 Task: Apply theme material in current slide.
Action: Mouse moved to (493, 102)
Screenshot: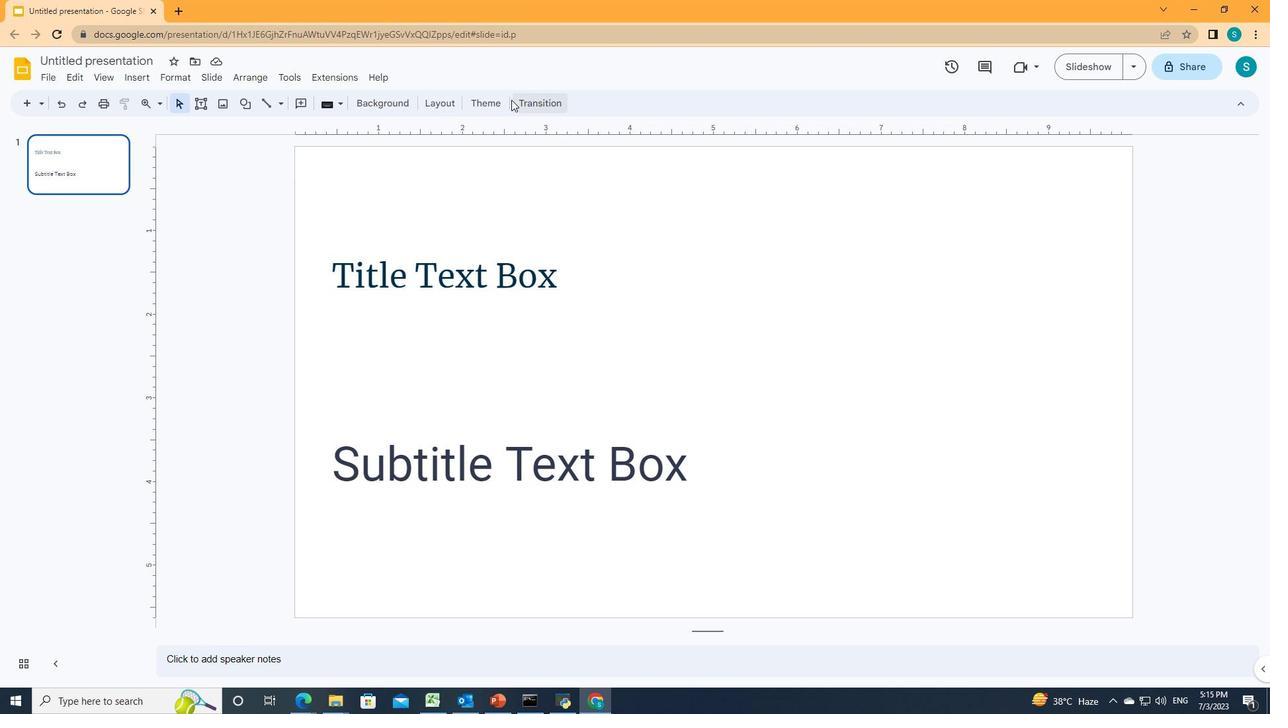 
Action: Mouse pressed left at (493, 102)
Screenshot: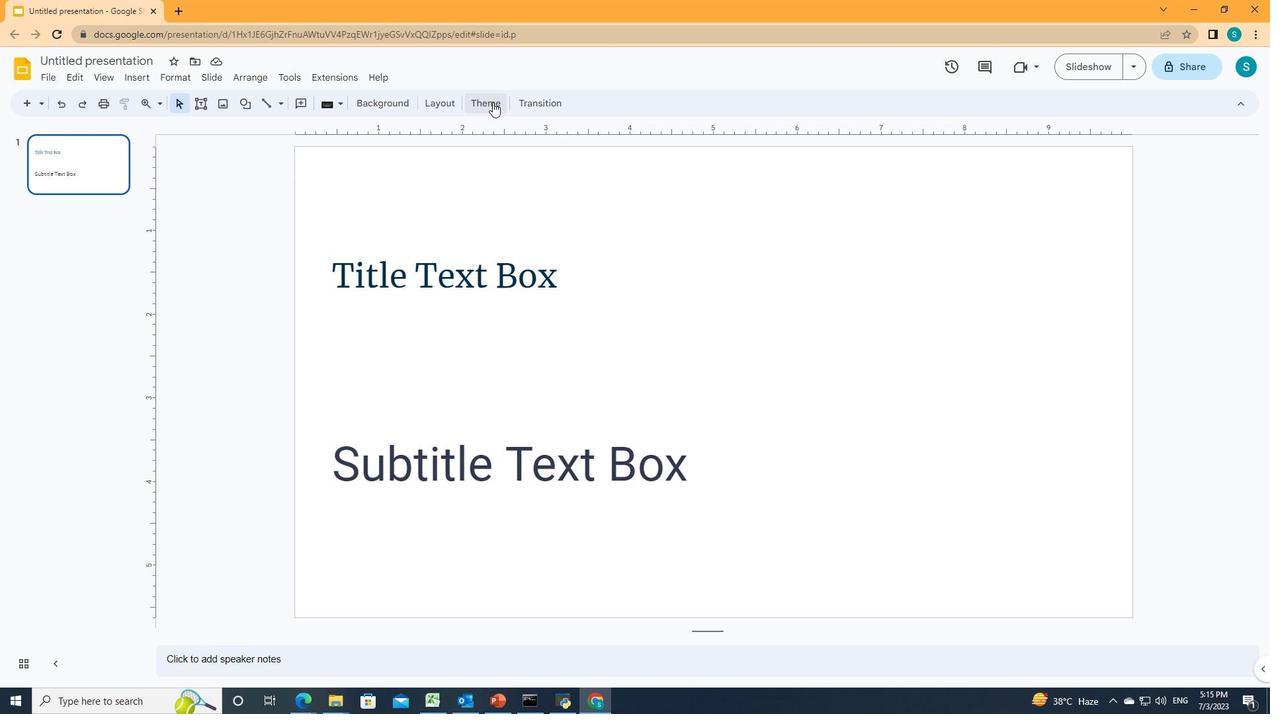 
Action: Mouse moved to (1218, 388)
Screenshot: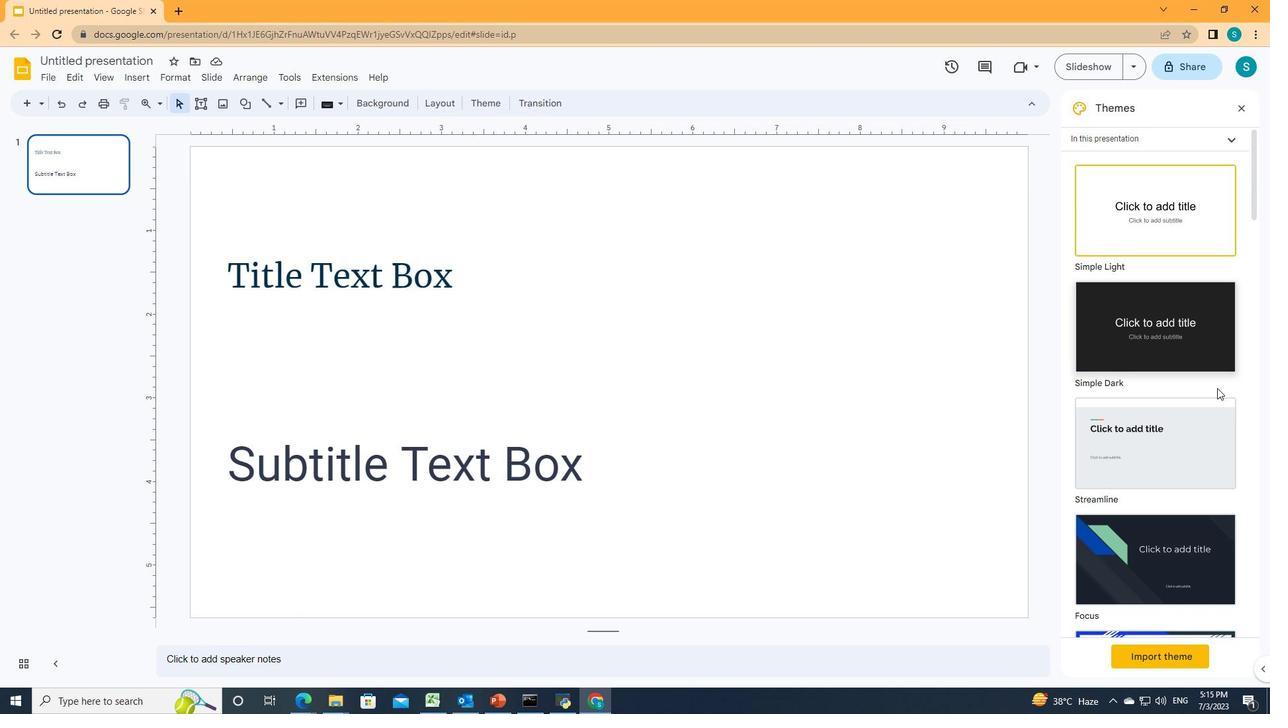 
Action: Mouse scrolled (1218, 387) with delta (0, 0)
Screenshot: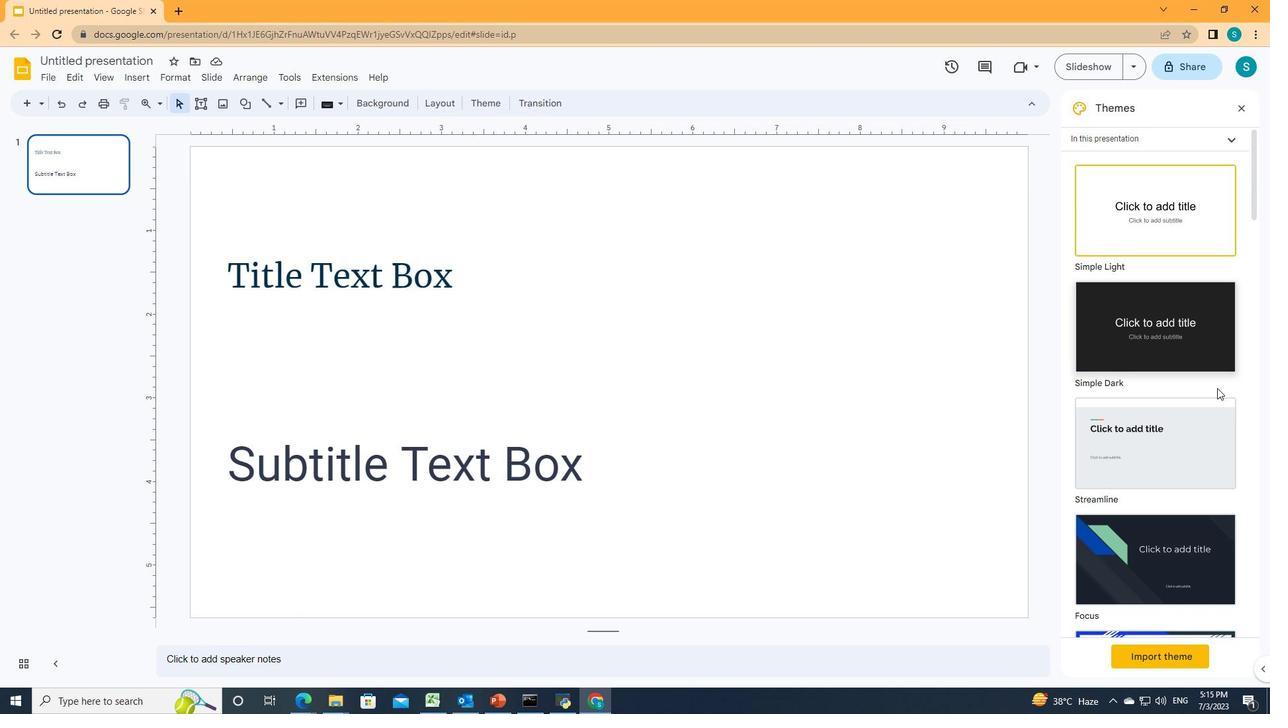 
Action: Mouse moved to (1218, 389)
Screenshot: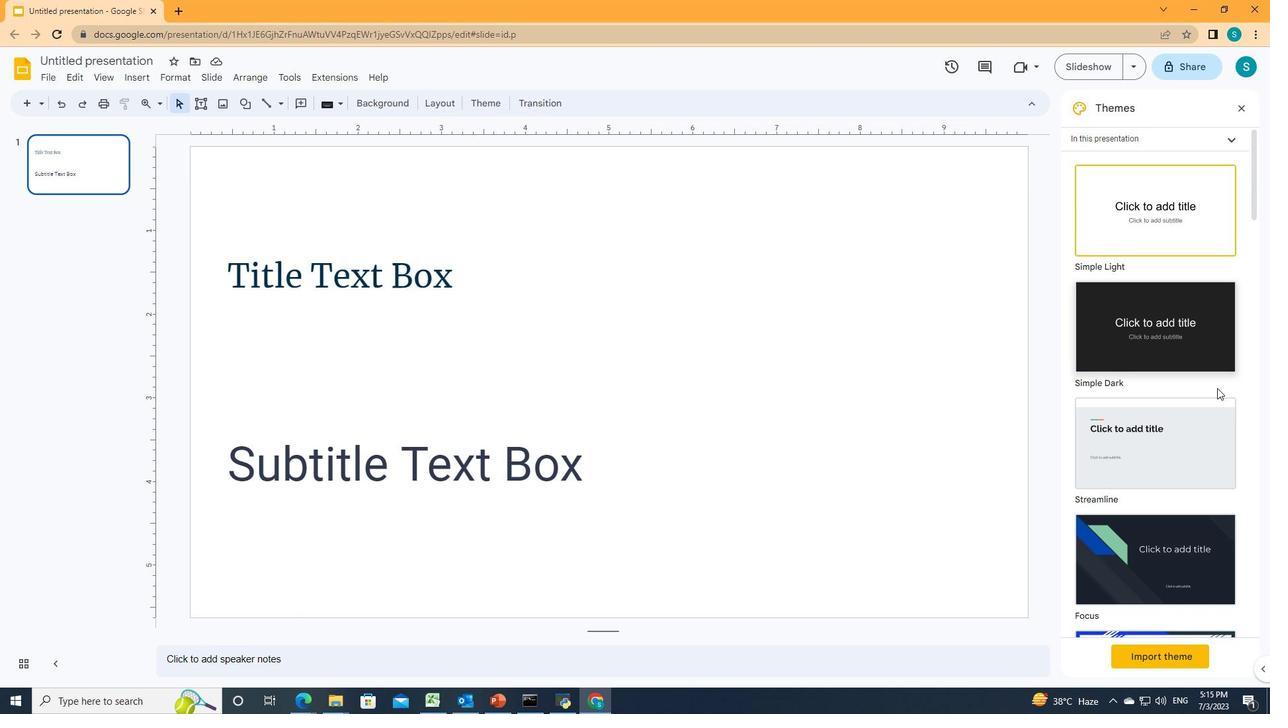 
Action: Mouse scrolled (1218, 388) with delta (0, 0)
Screenshot: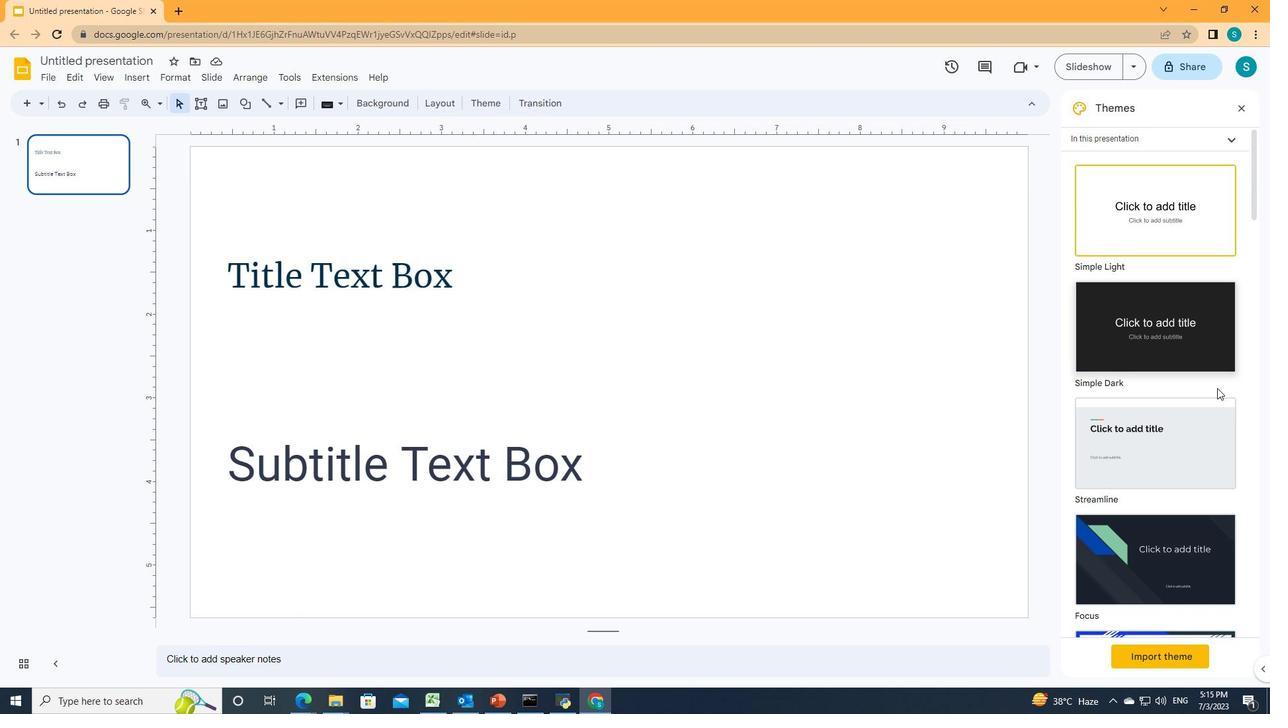 
Action: Mouse scrolled (1218, 388) with delta (0, 0)
Screenshot: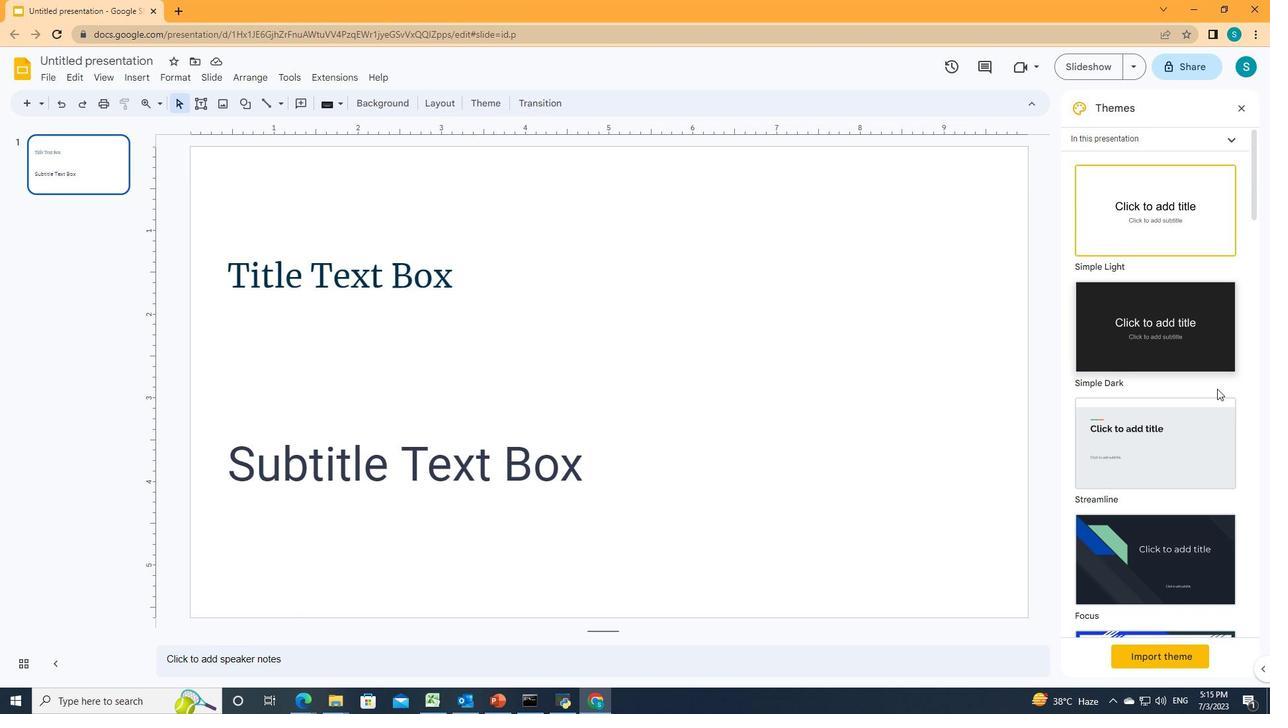 
Action: Mouse scrolled (1218, 388) with delta (0, 0)
Screenshot: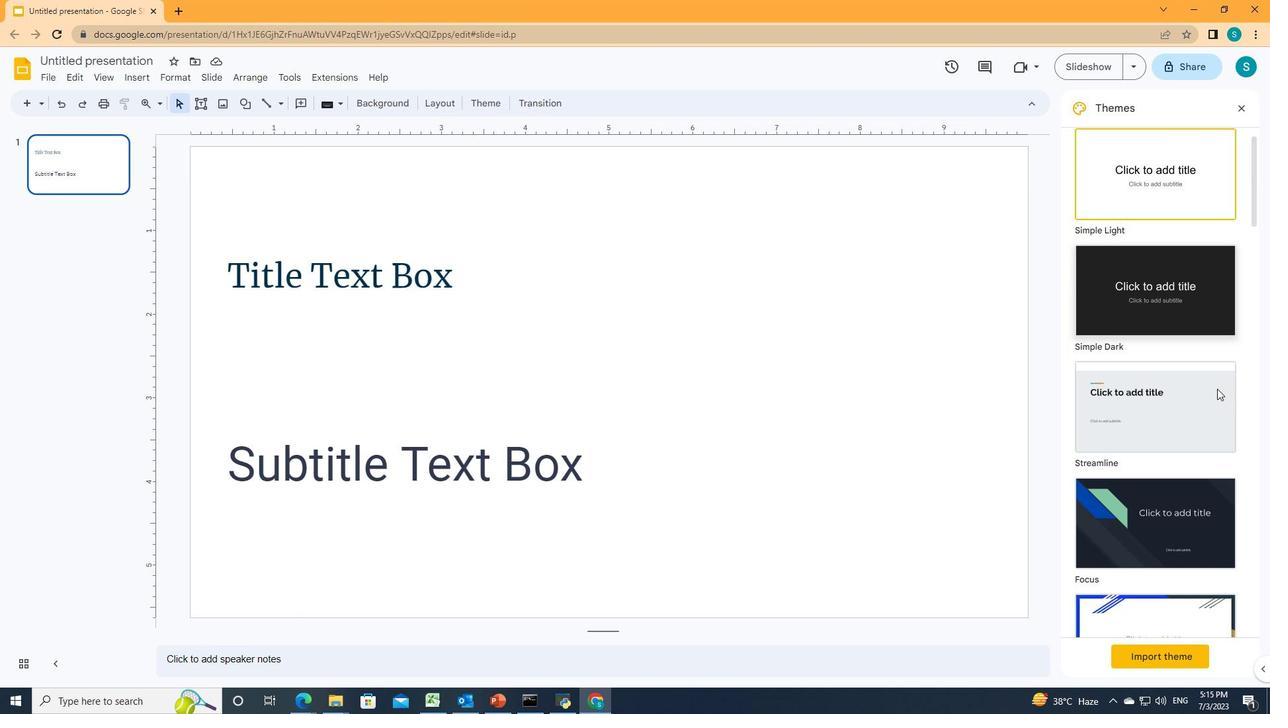 
Action: Mouse scrolled (1218, 388) with delta (0, 0)
Screenshot: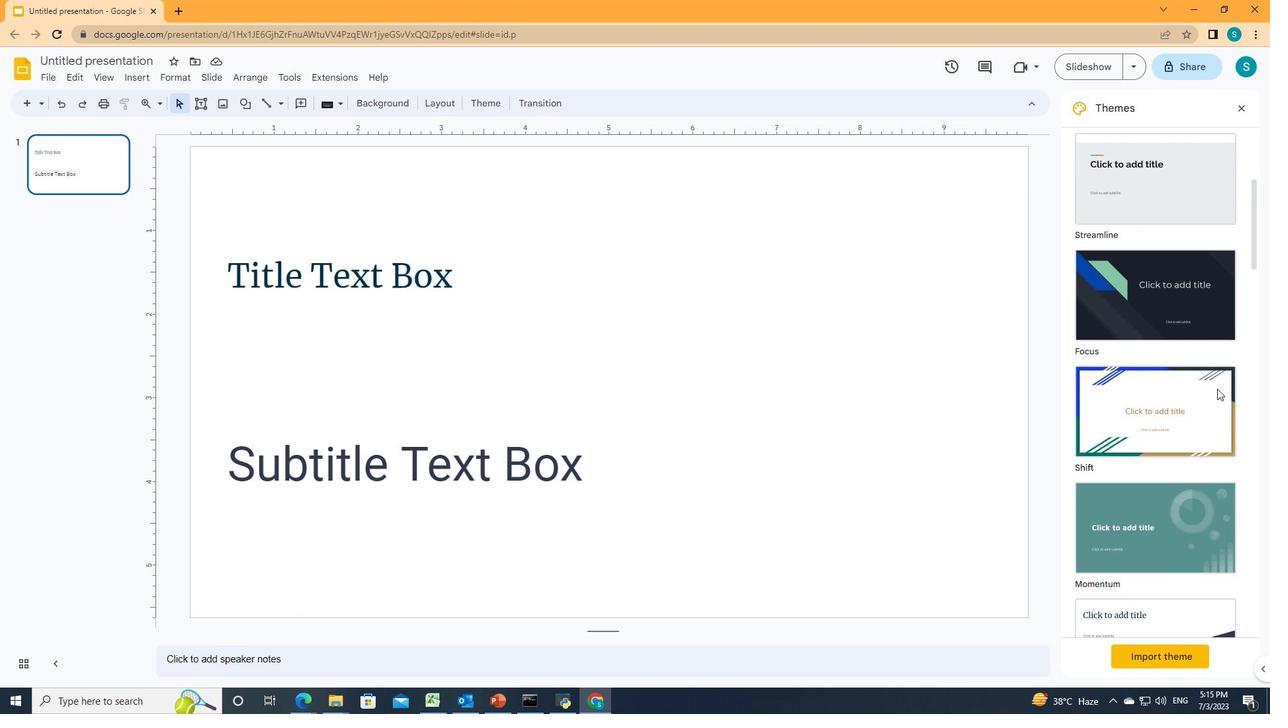 
Action: Mouse scrolled (1218, 388) with delta (0, 0)
Screenshot: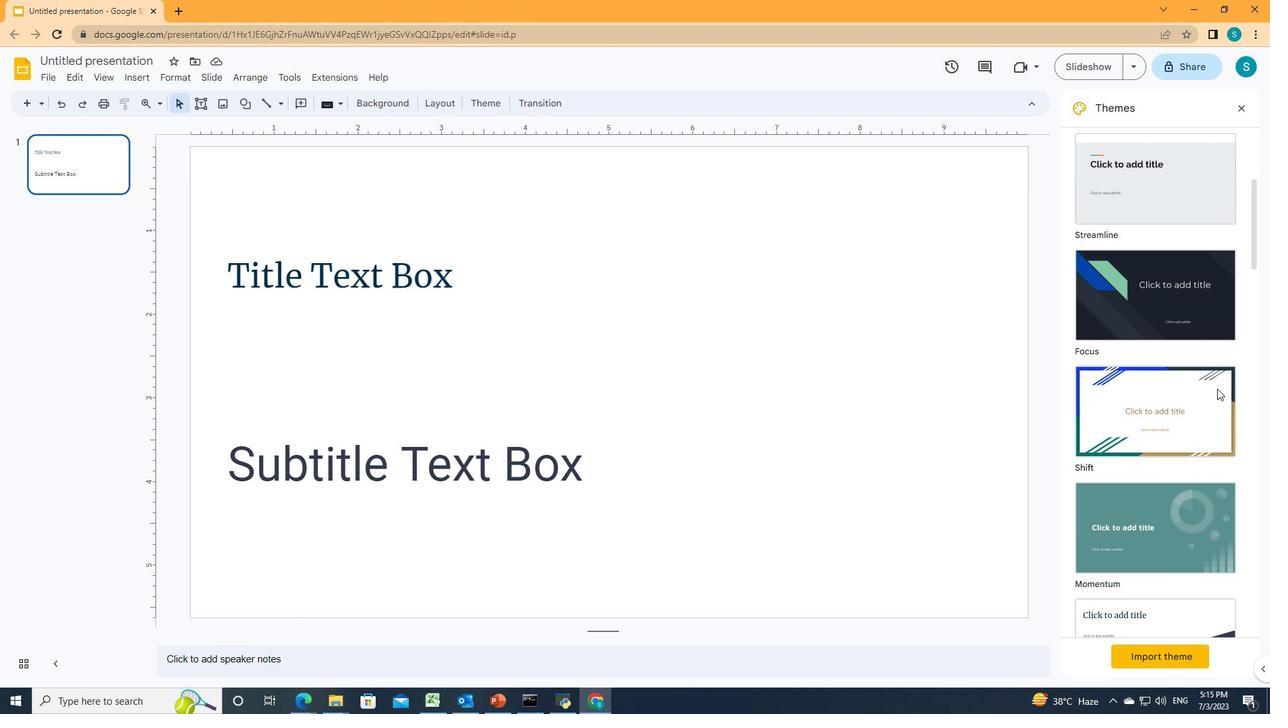 
Action: Mouse scrolled (1218, 388) with delta (0, 0)
Screenshot: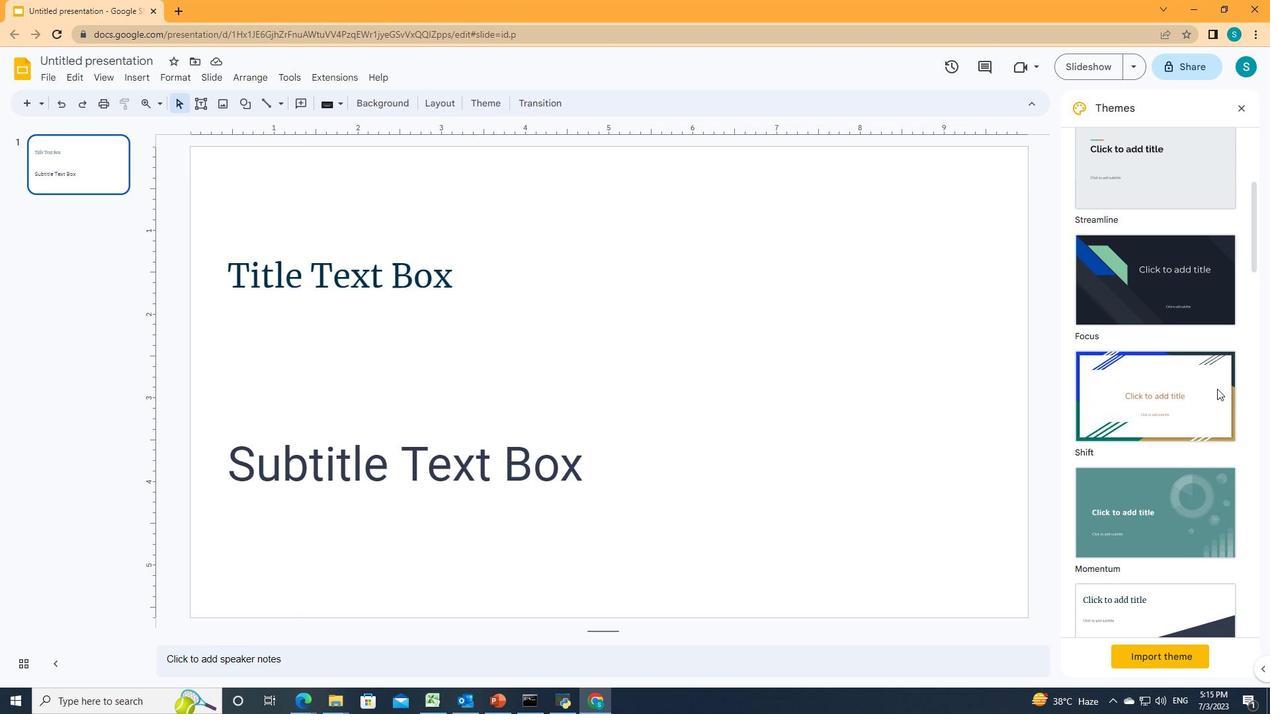 
Action: Mouse scrolled (1218, 388) with delta (0, 0)
Screenshot: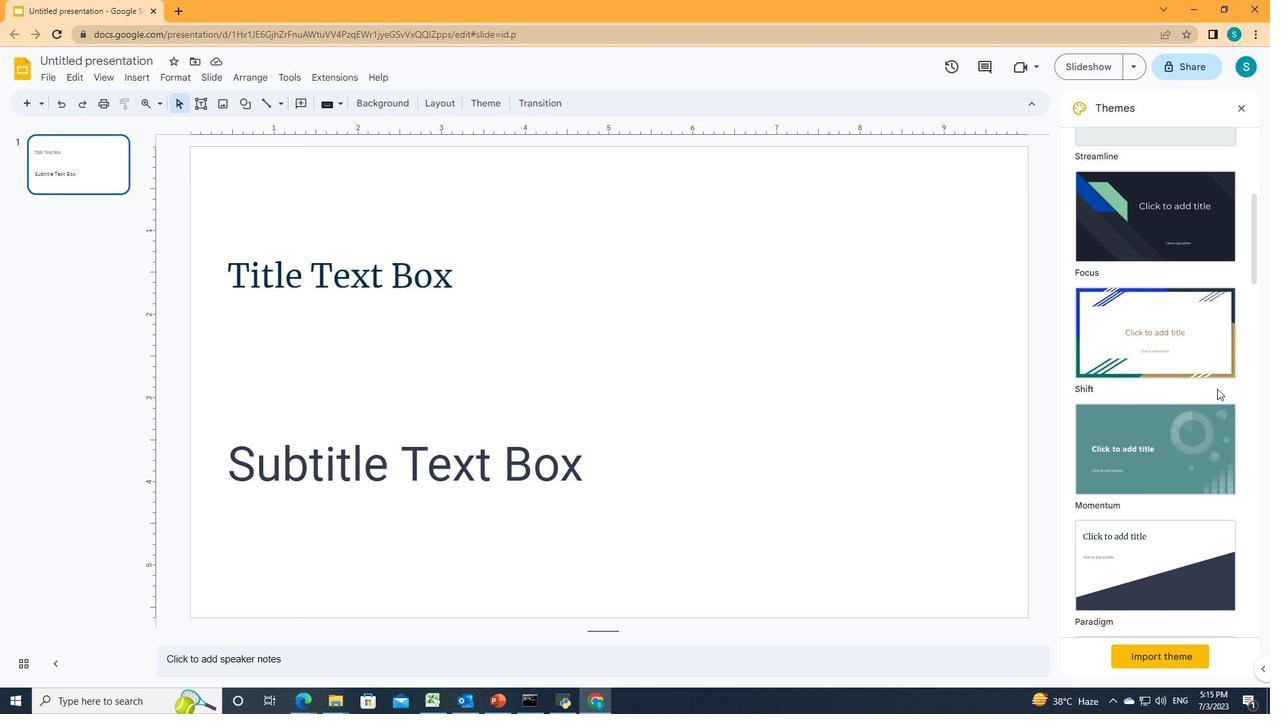 
Action: Mouse scrolled (1218, 388) with delta (0, 0)
Screenshot: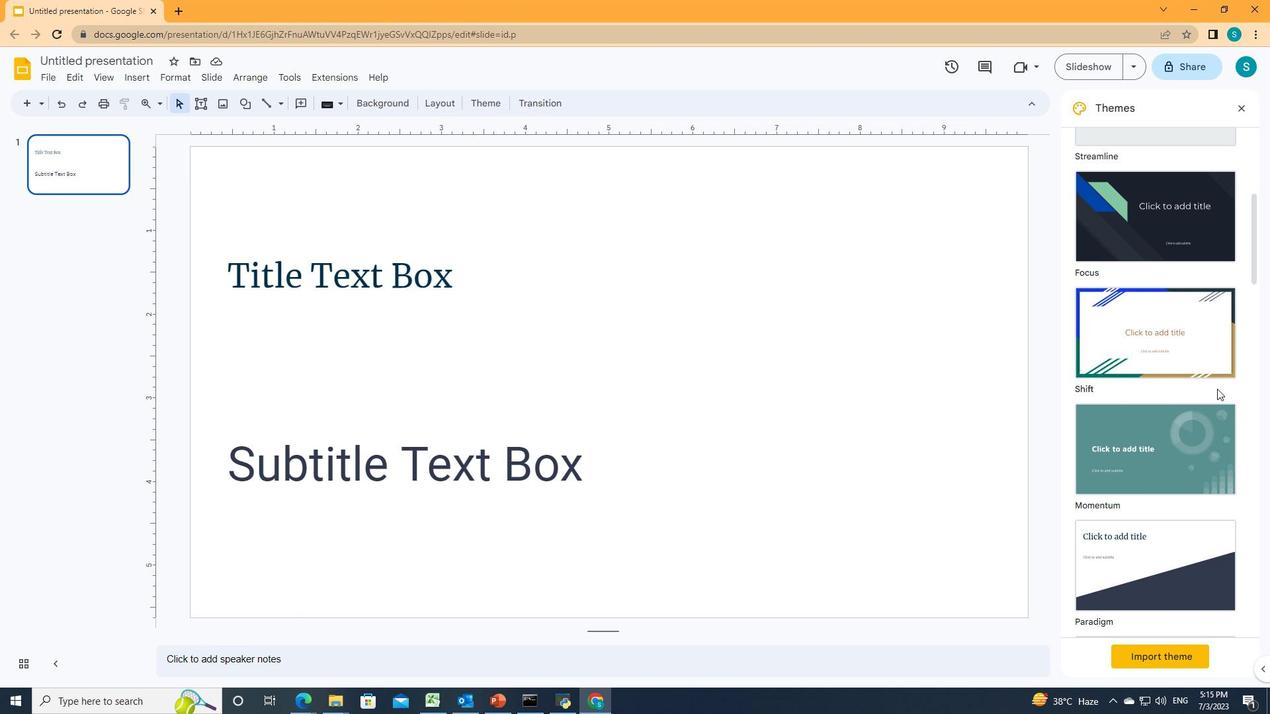 
Action: Mouse moved to (1172, 436)
Screenshot: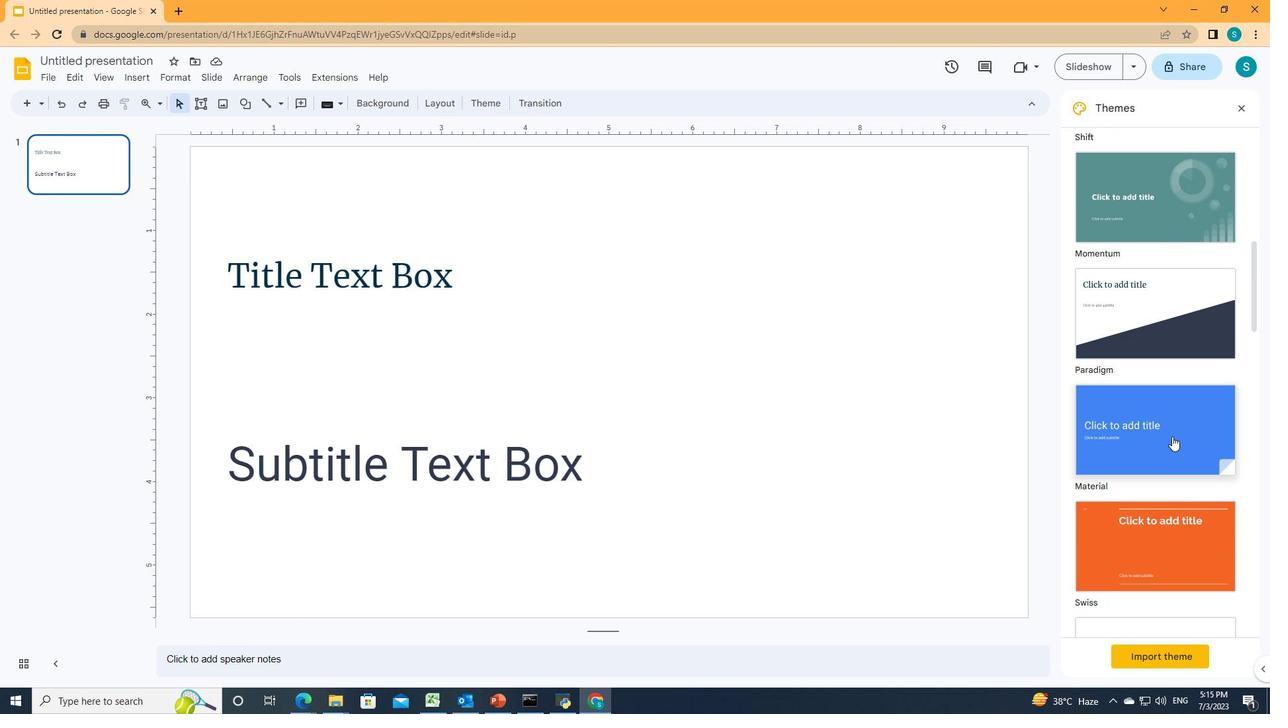 
Action: Mouse pressed left at (1172, 436)
Screenshot: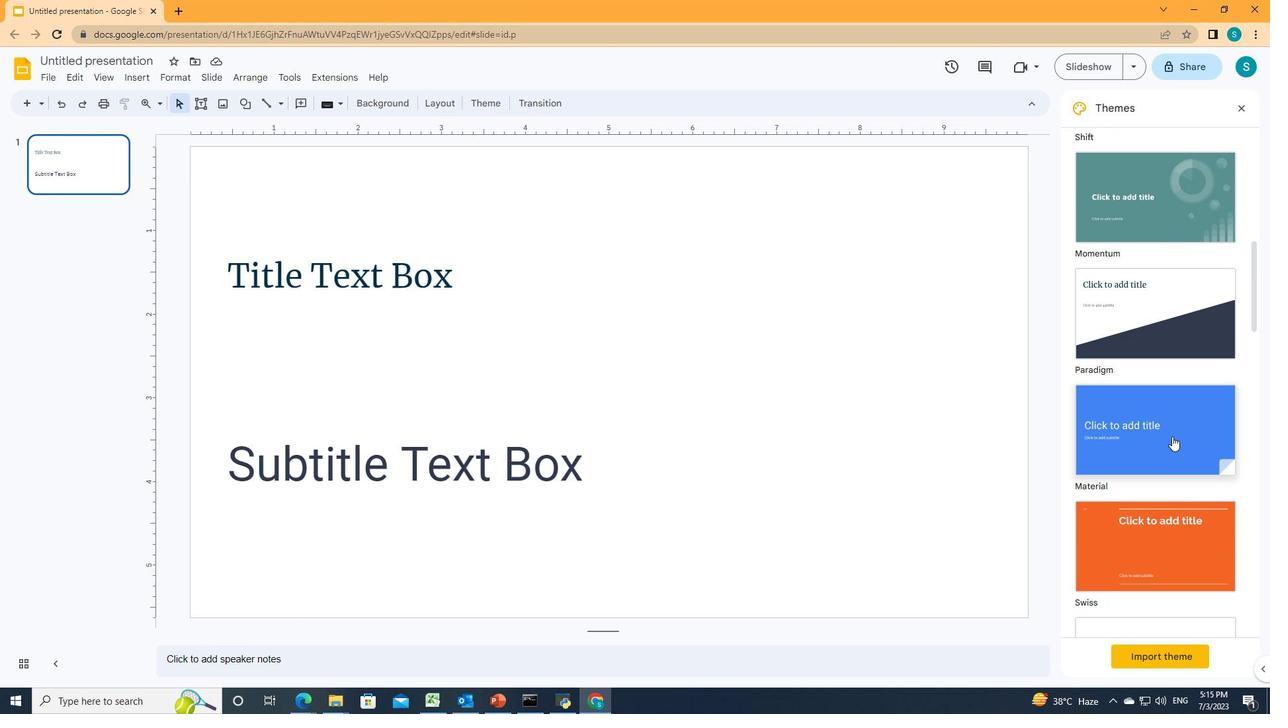 
